 Task: Use the formula "FLOOR.PRECISE" in spreadsheet "Project protfolio".
Action: Mouse moved to (650, 104)
Screenshot: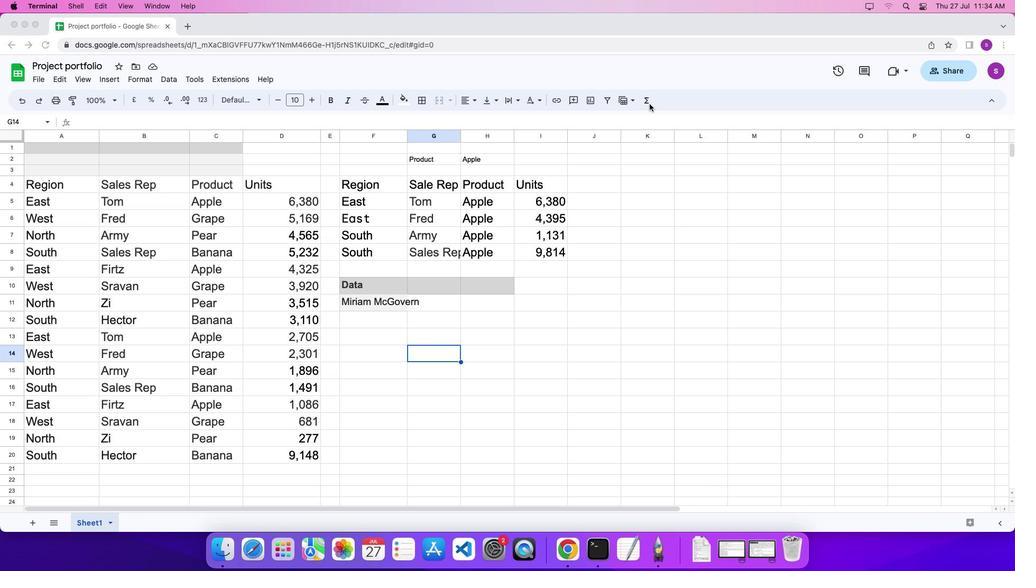 
Action: Mouse pressed left at (650, 104)
Screenshot: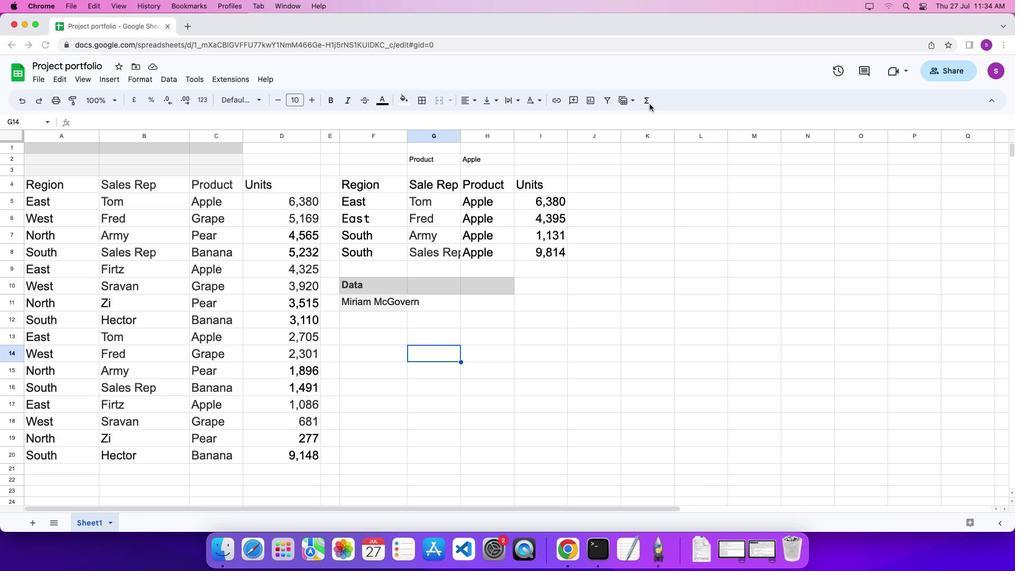 
Action: Mouse moved to (645, 101)
Screenshot: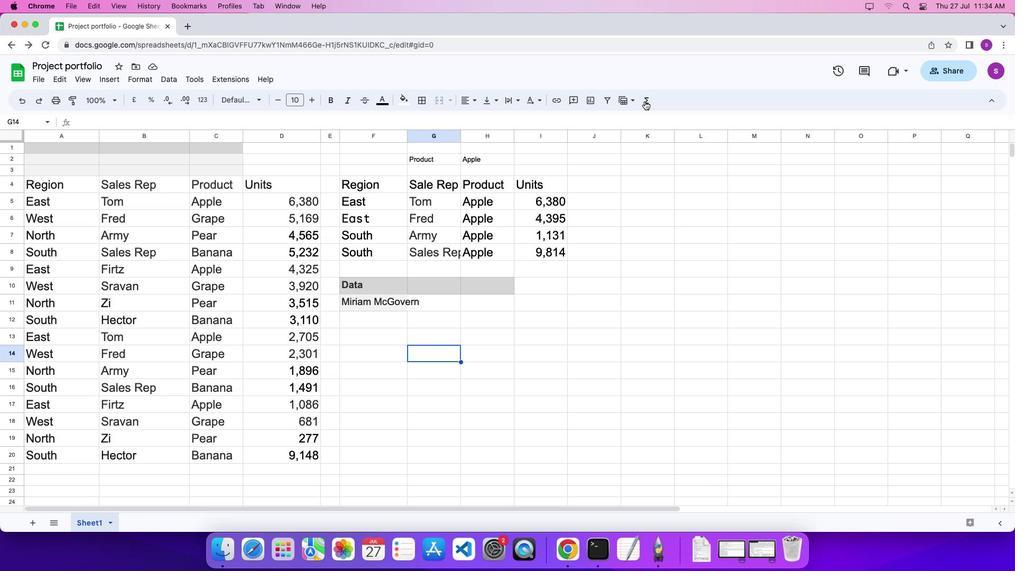 
Action: Mouse pressed left at (645, 101)
Screenshot: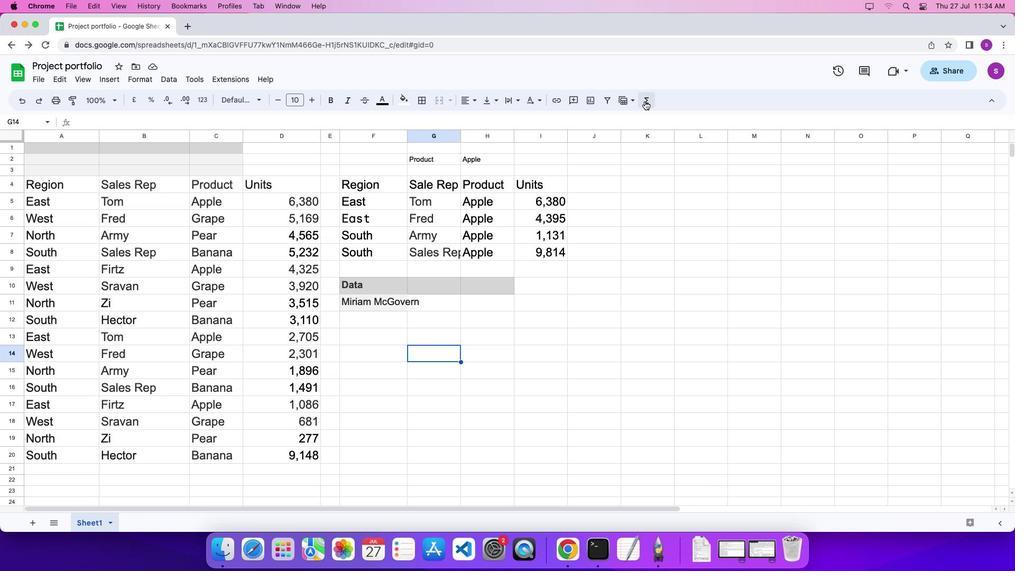 
Action: Mouse moved to (810, 491)
Screenshot: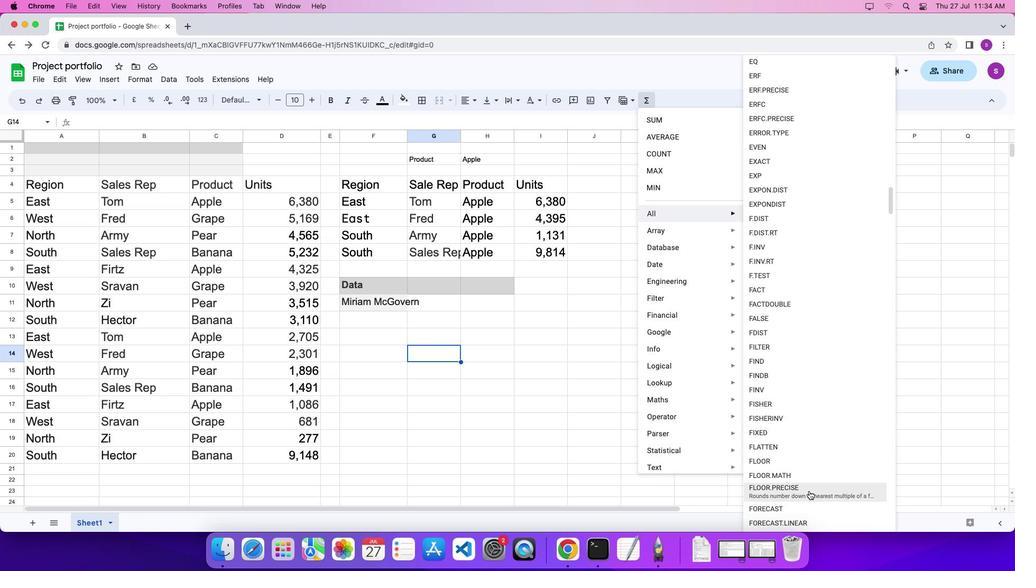 
Action: Mouse pressed left at (810, 491)
Screenshot: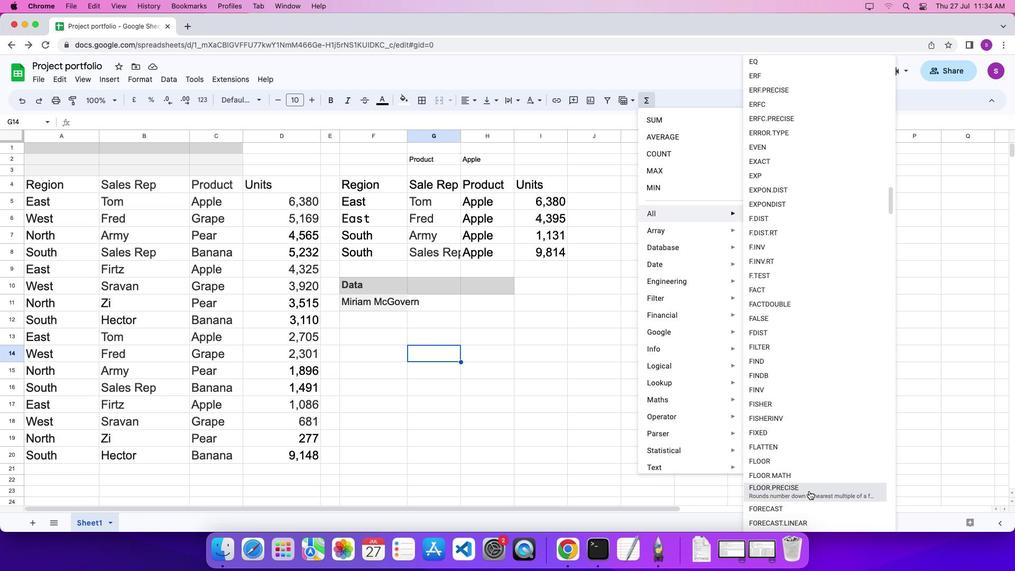 
Action: Mouse moved to (669, 388)
Screenshot: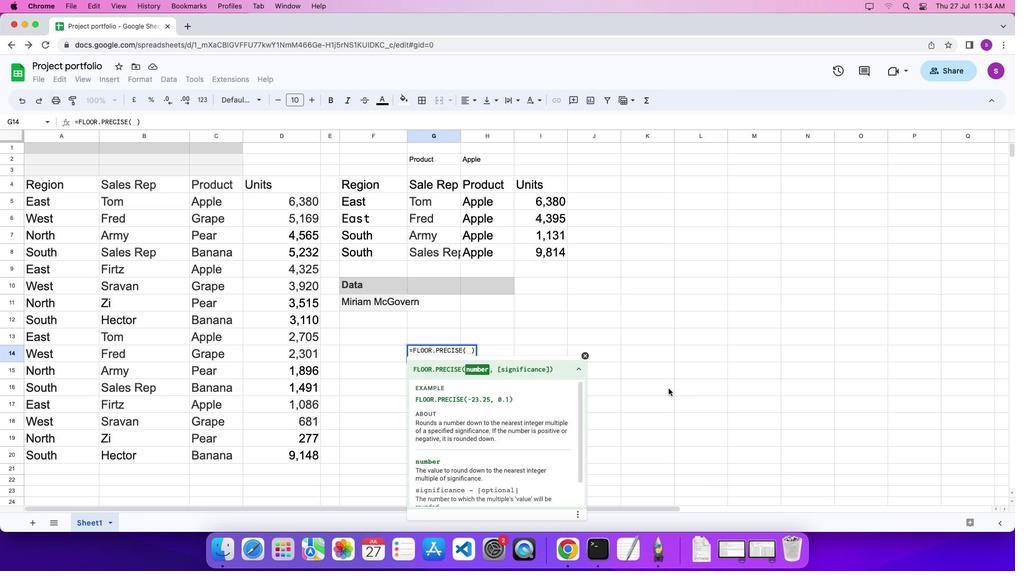 
Action: Key pressed '-''2''3''.''2''5'',''0''.''1''\x03'
Screenshot: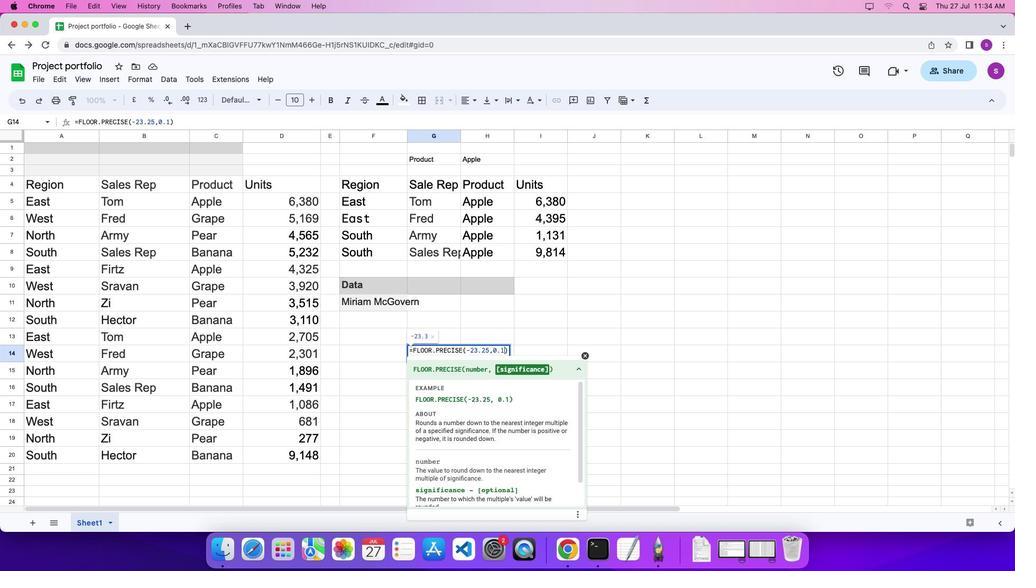
